 Task: Learn more about a business.
Action: Mouse moved to (823, 108)
Screenshot: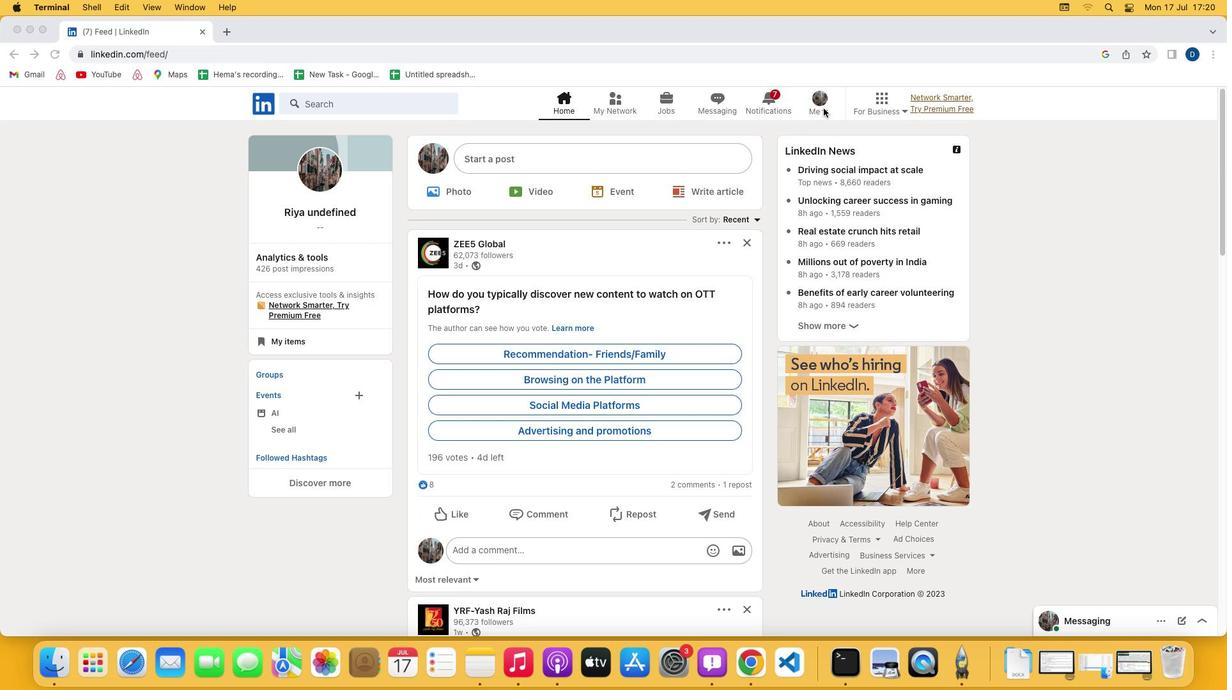 
Action: Mouse pressed left at (823, 108)
Screenshot: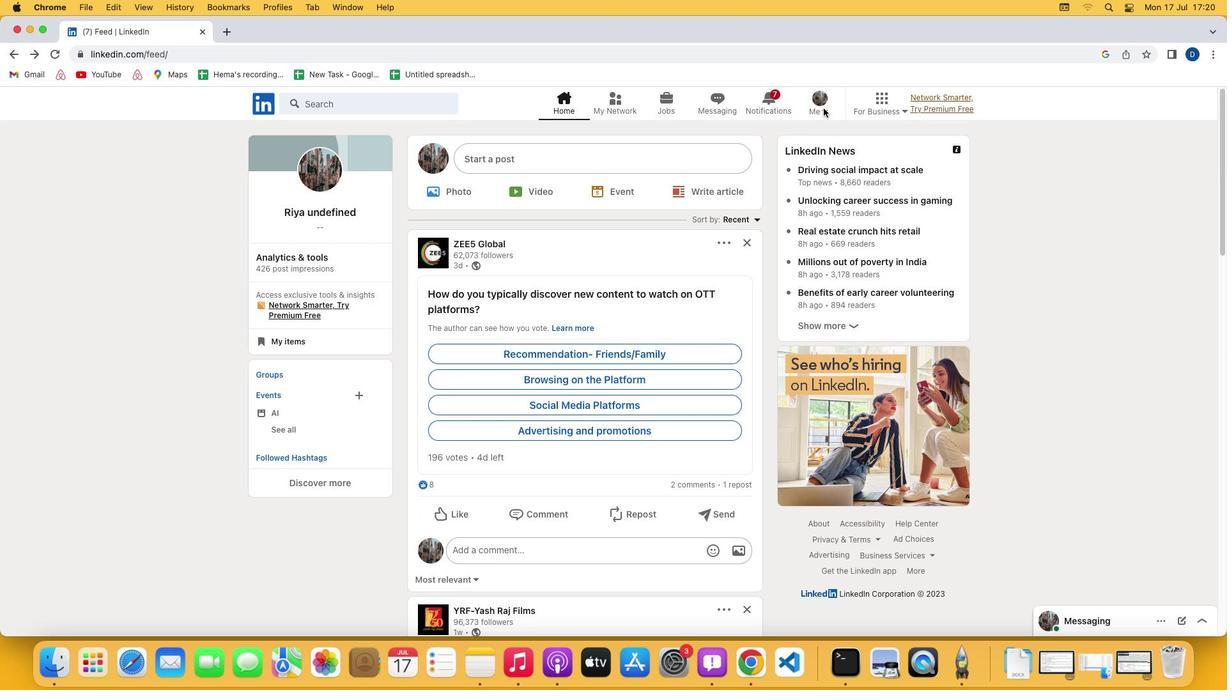 
Action: Mouse moved to (823, 111)
Screenshot: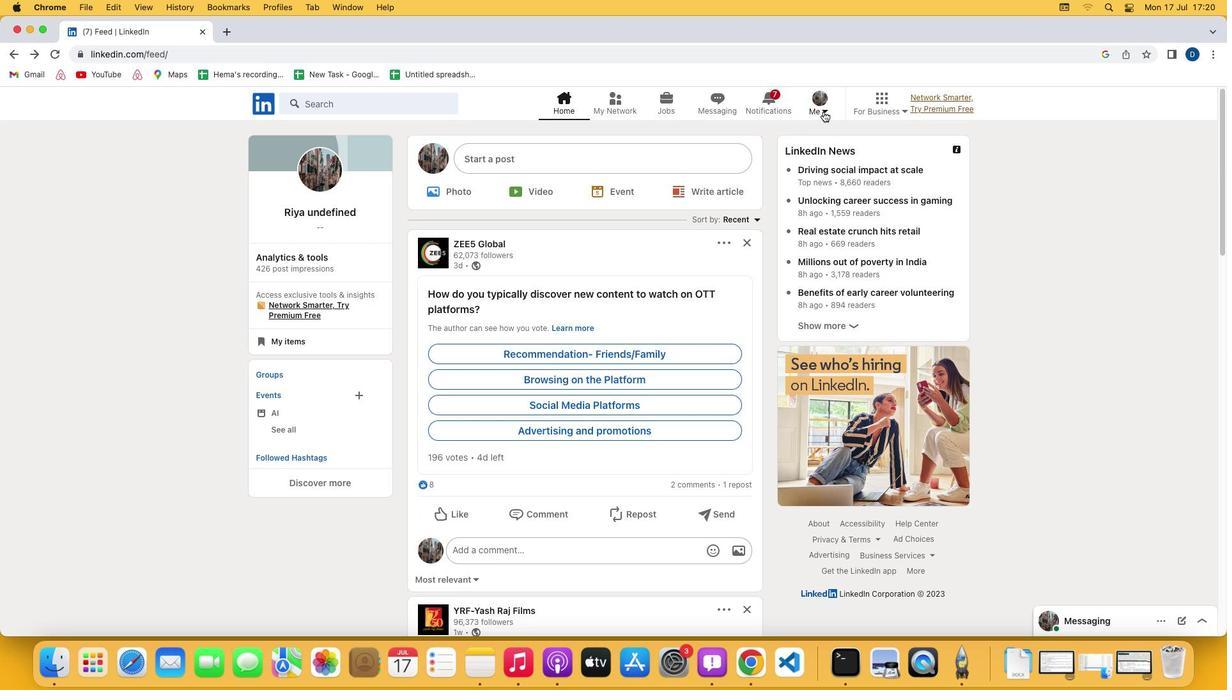 
Action: Mouse pressed left at (823, 111)
Screenshot: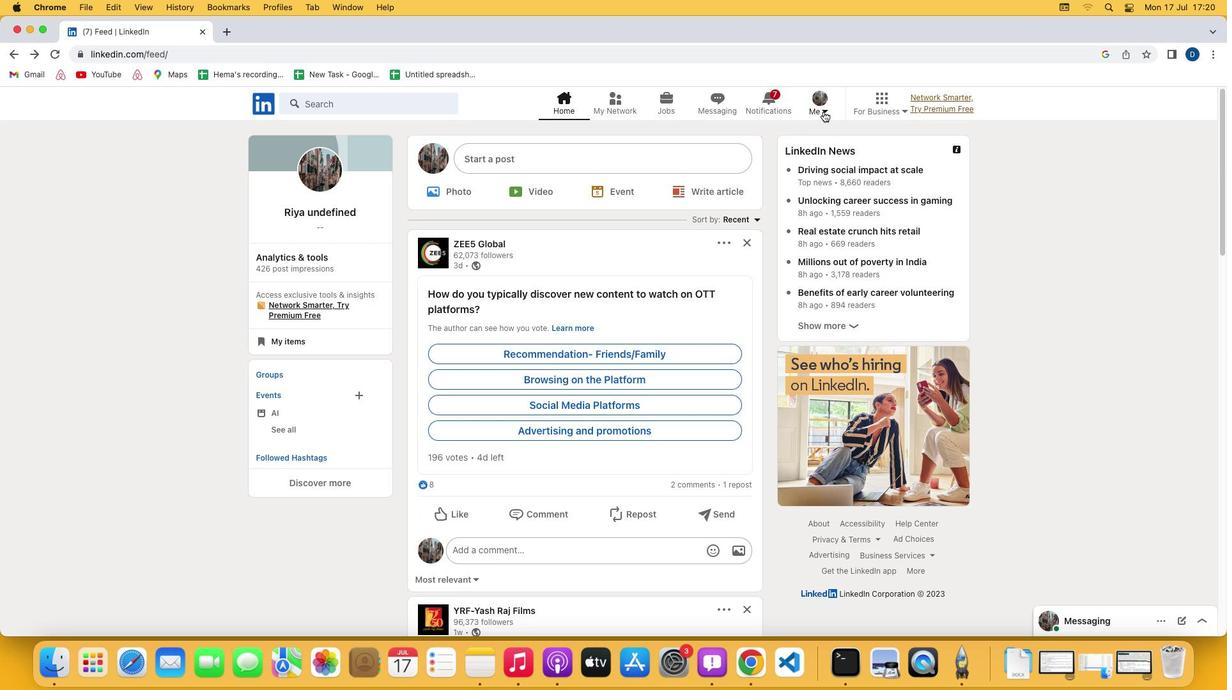 
Action: Mouse moved to (716, 241)
Screenshot: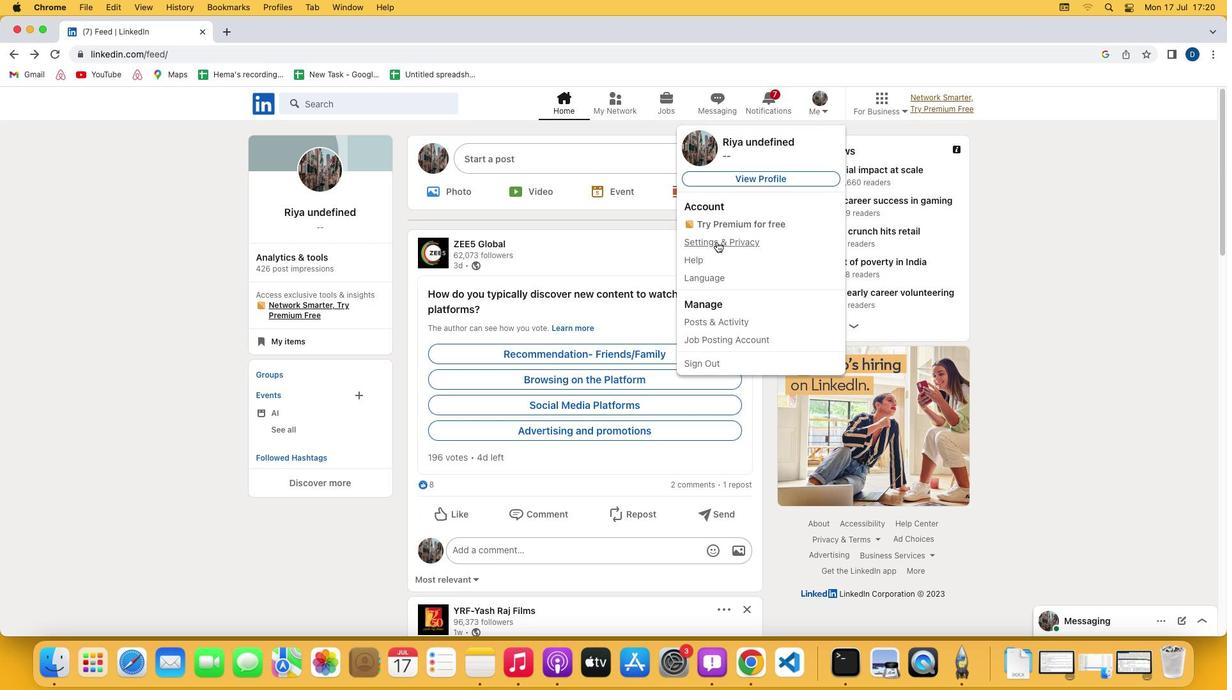 
Action: Mouse pressed left at (716, 241)
Screenshot: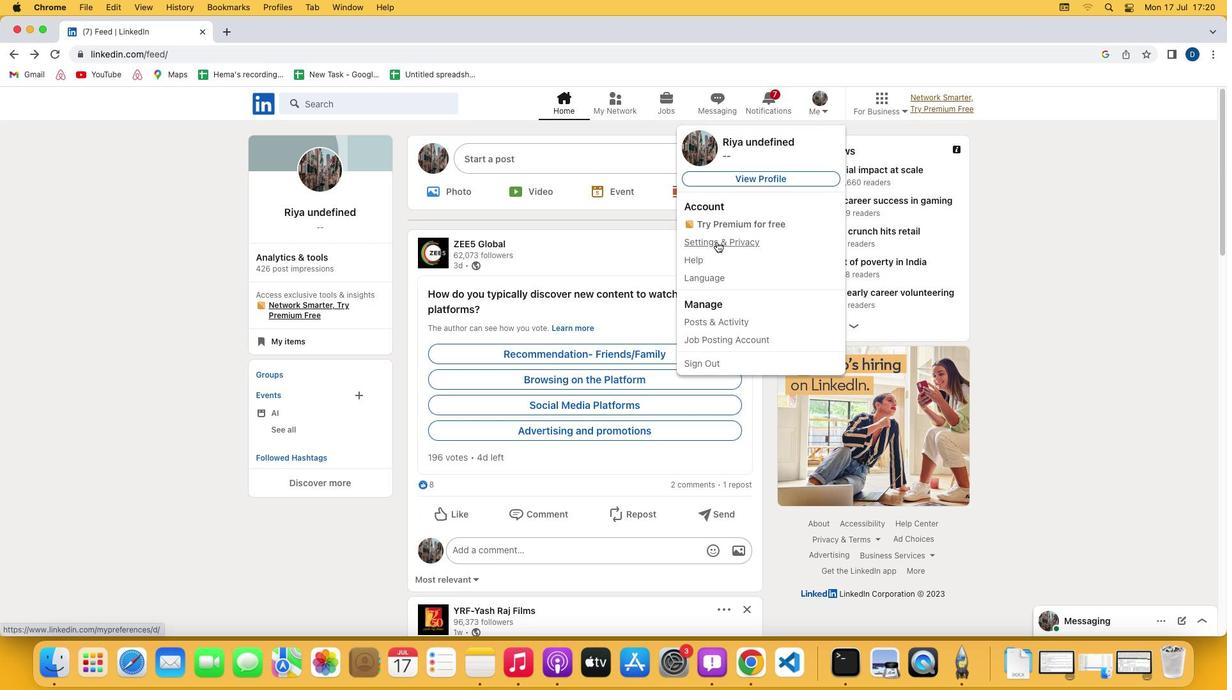 
Action: Mouse moved to (590, 317)
Screenshot: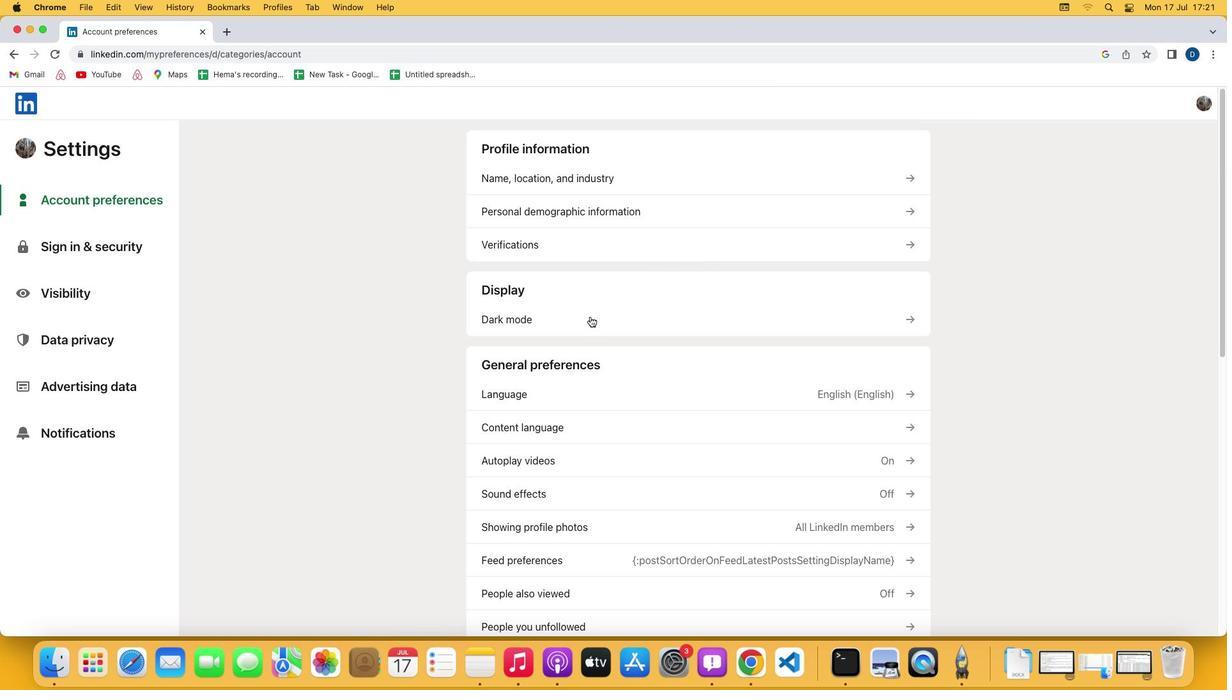 
Action: Mouse scrolled (590, 317) with delta (0, 0)
Screenshot: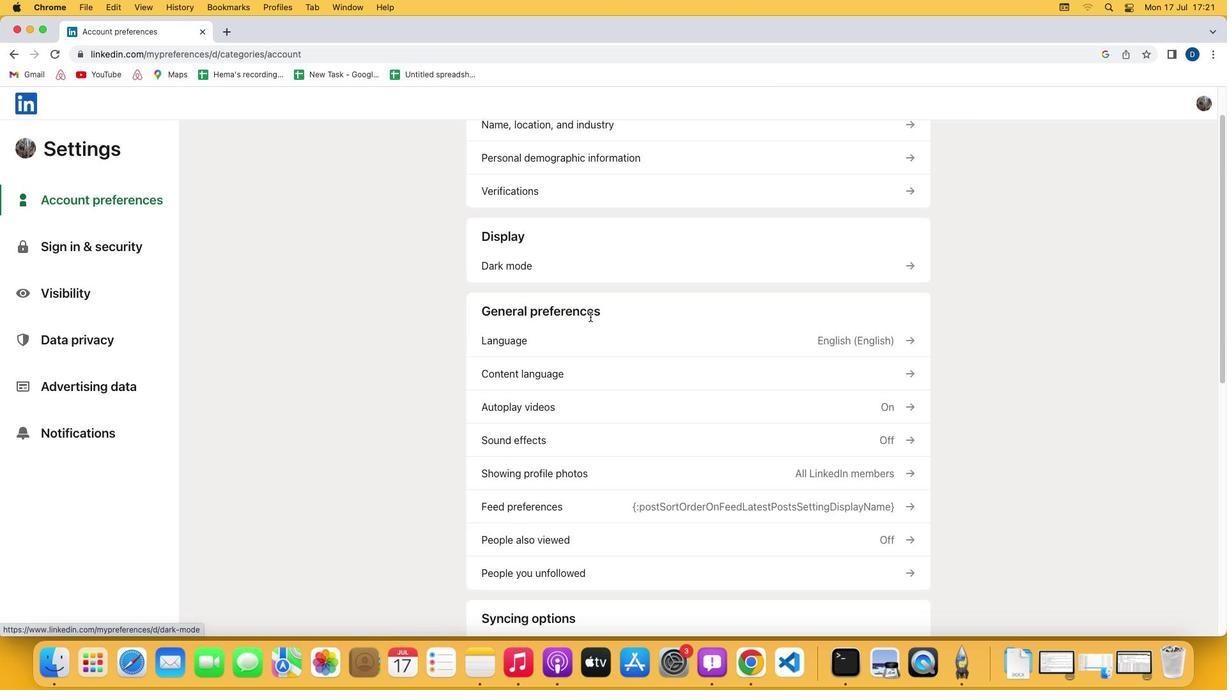 
Action: Mouse scrolled (590, 317) with delta (0, 0)
Screenshot: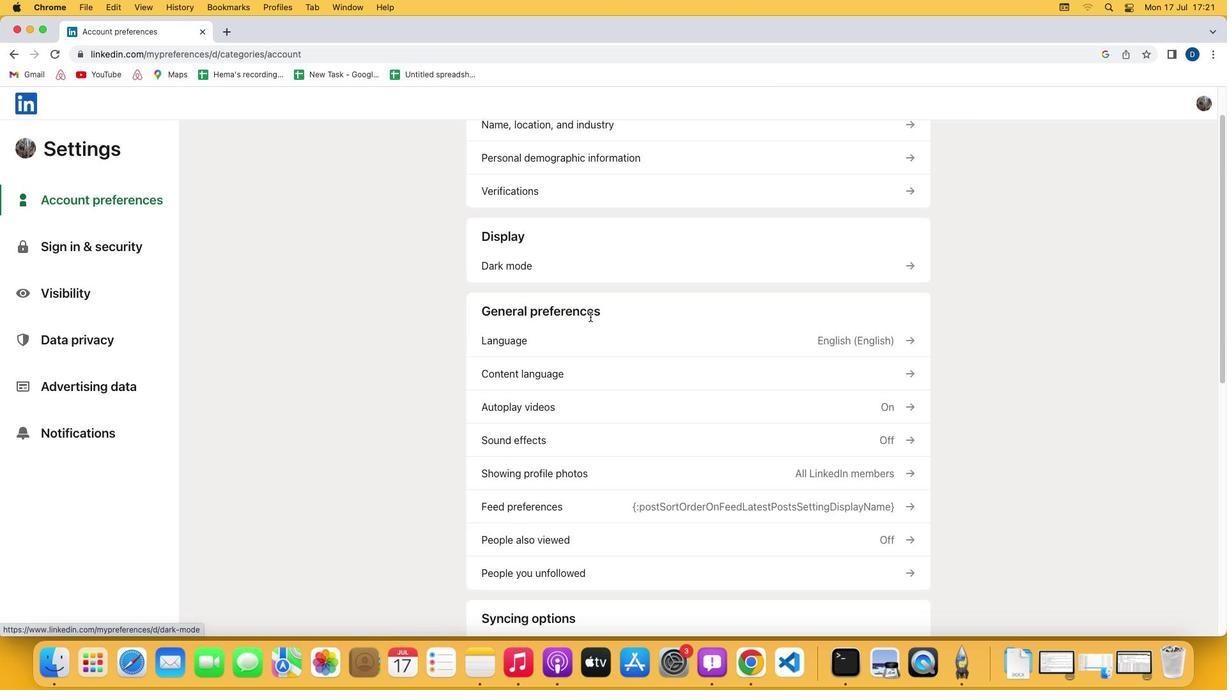 
Action: Mouse scrolled (590, 317) with delta (0, -1)
Screenshot: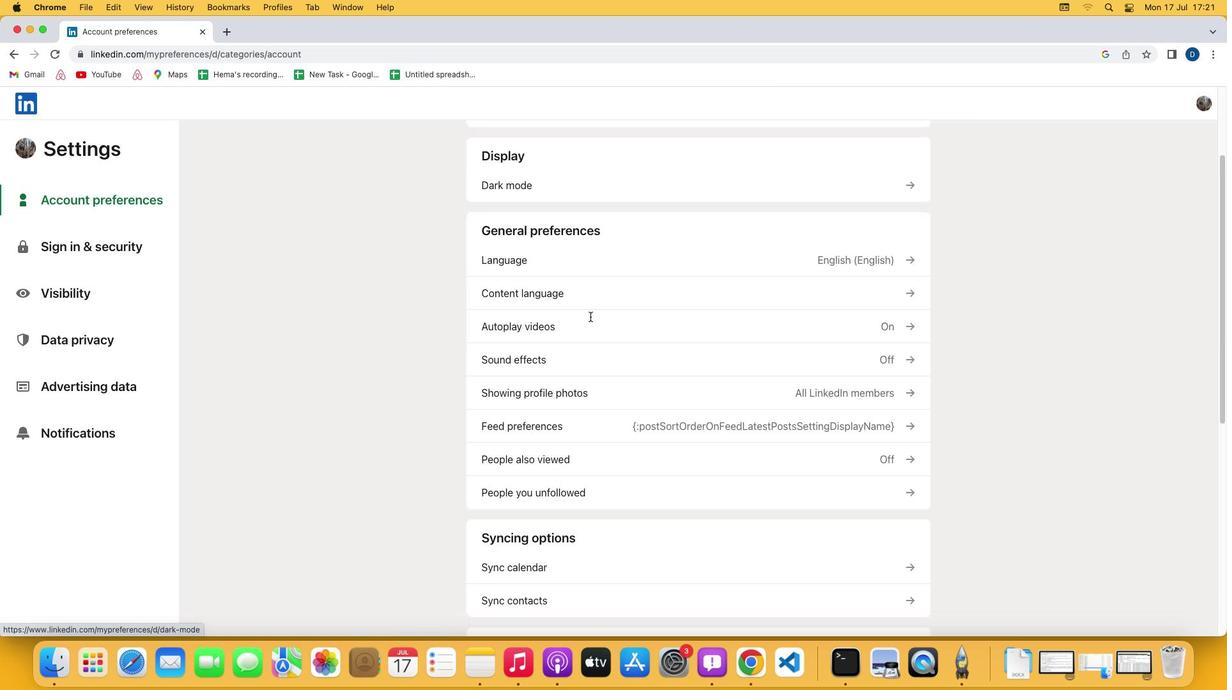 
Action: Mouse scrolled (590, 317) with delta (0, -2)
Screenshot: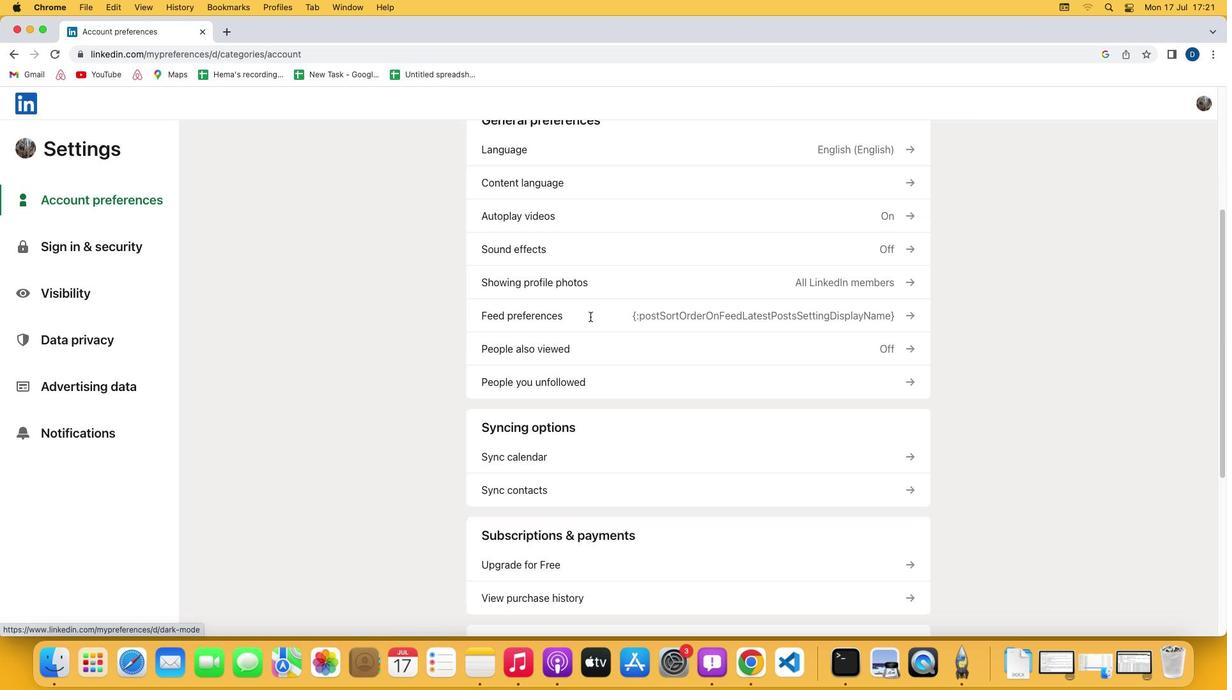 
Action: Mouse moved to (590, 317)
Screenshot: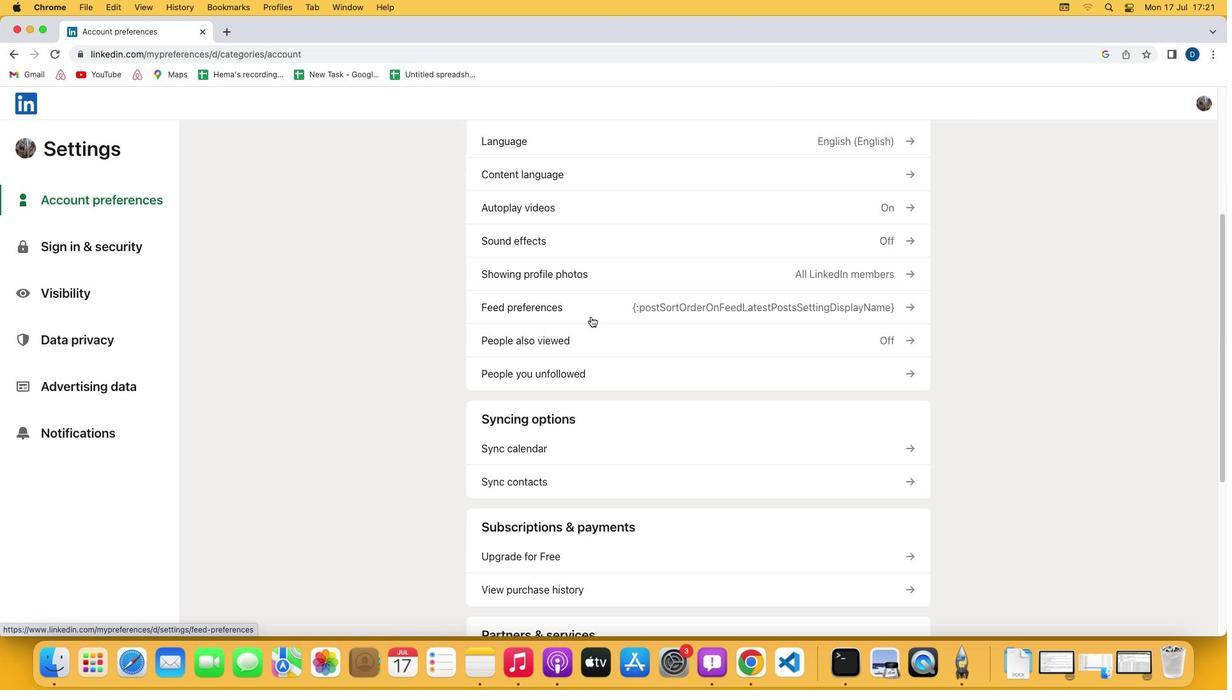 
Action: Mouse scrolled (590, 317) with delta (0, 0)
Screenshot: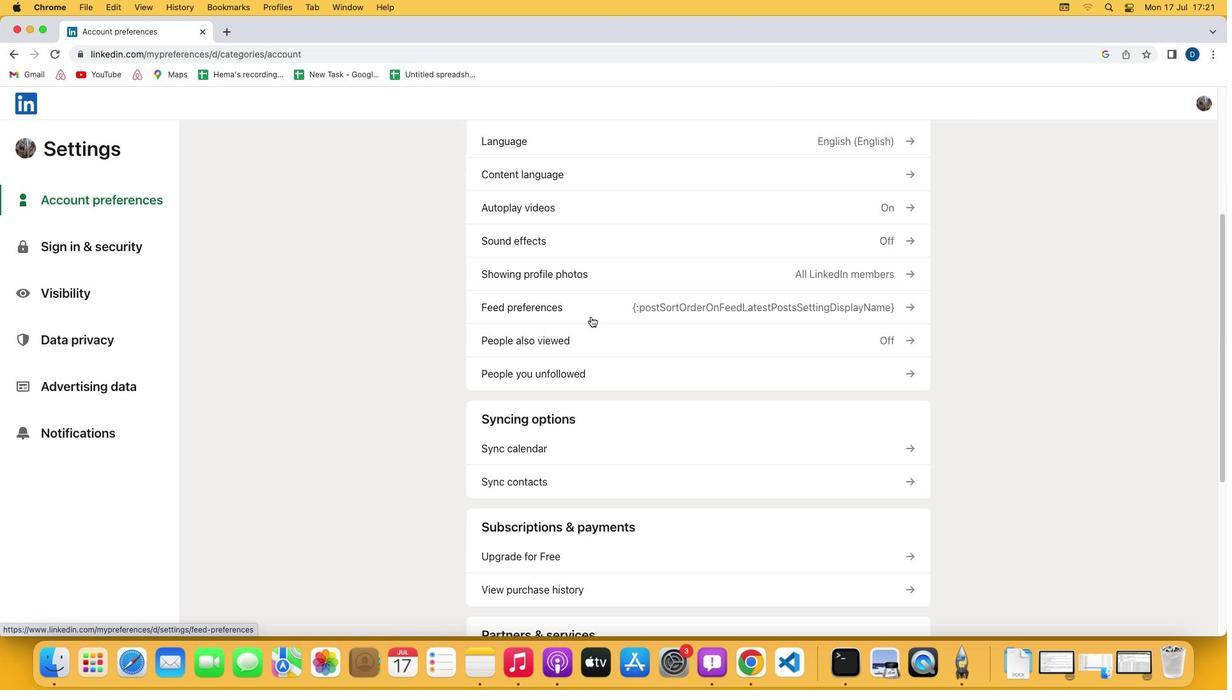 
Action: Mouse scrolled (590, 317) with delta (0, 0)
Screenshot: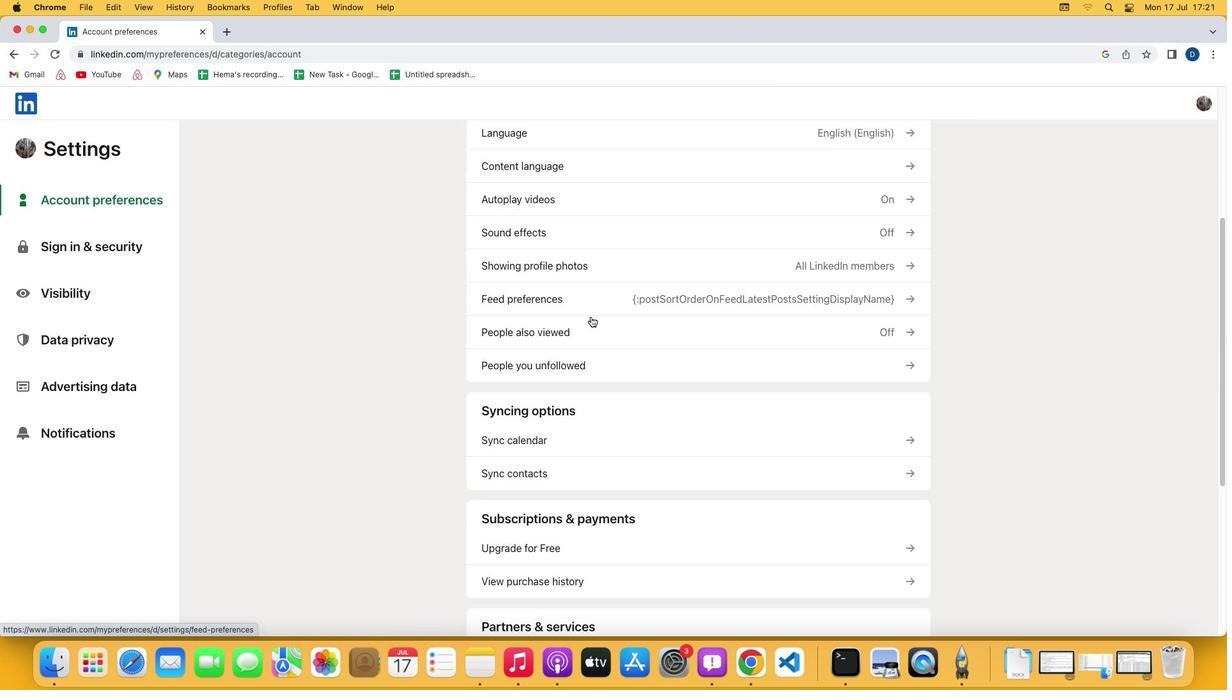 
Action: Mouse scrolled (590, 317) with delta (0, -1)
Screenshot: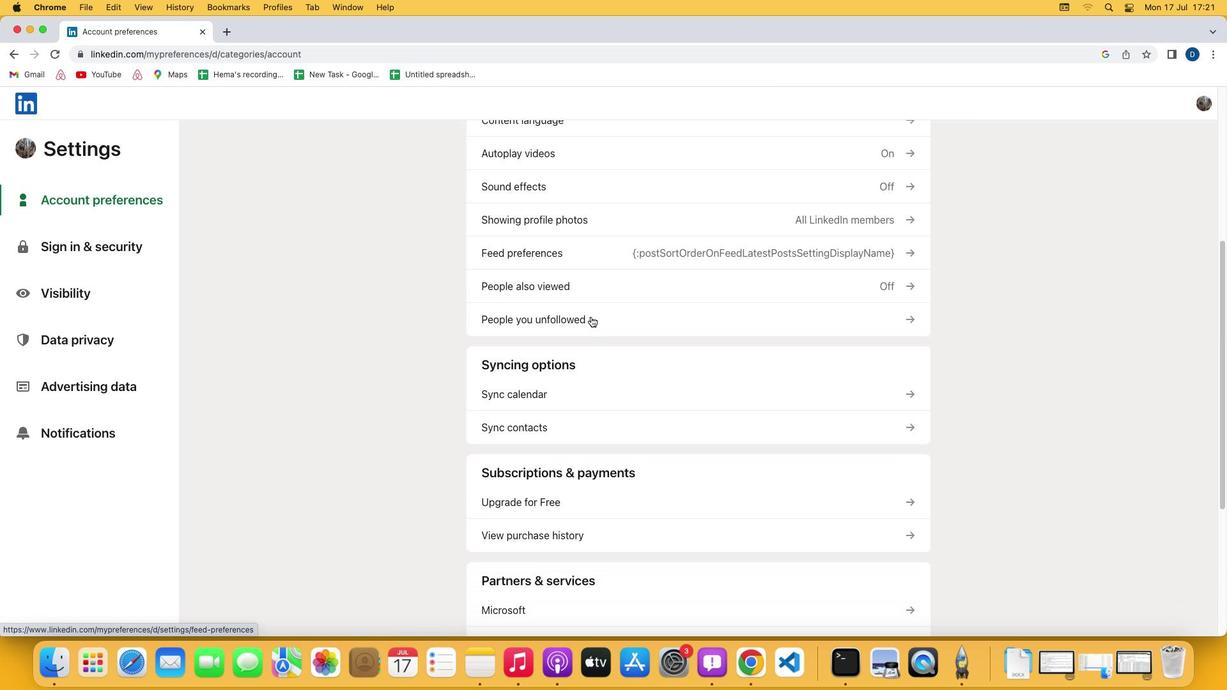 
Action: Mouse moved to (522, 490)
Screenshot: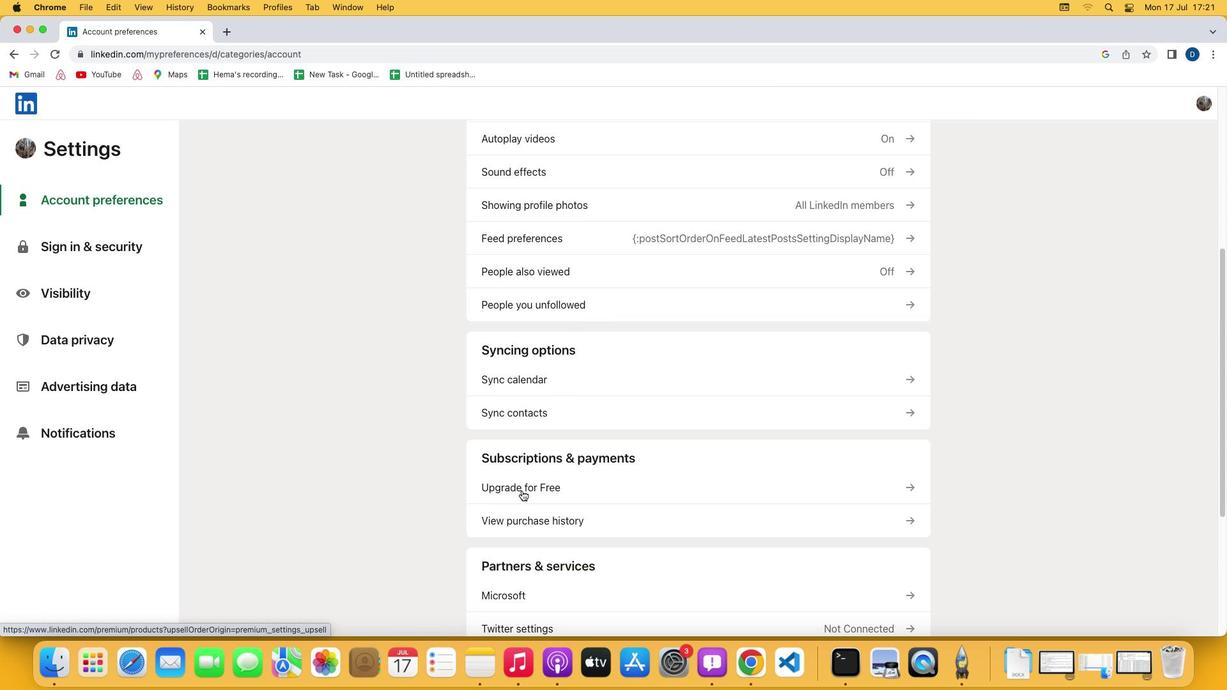 
Action: Mouse pressed left at (522, 490)
Screenshot: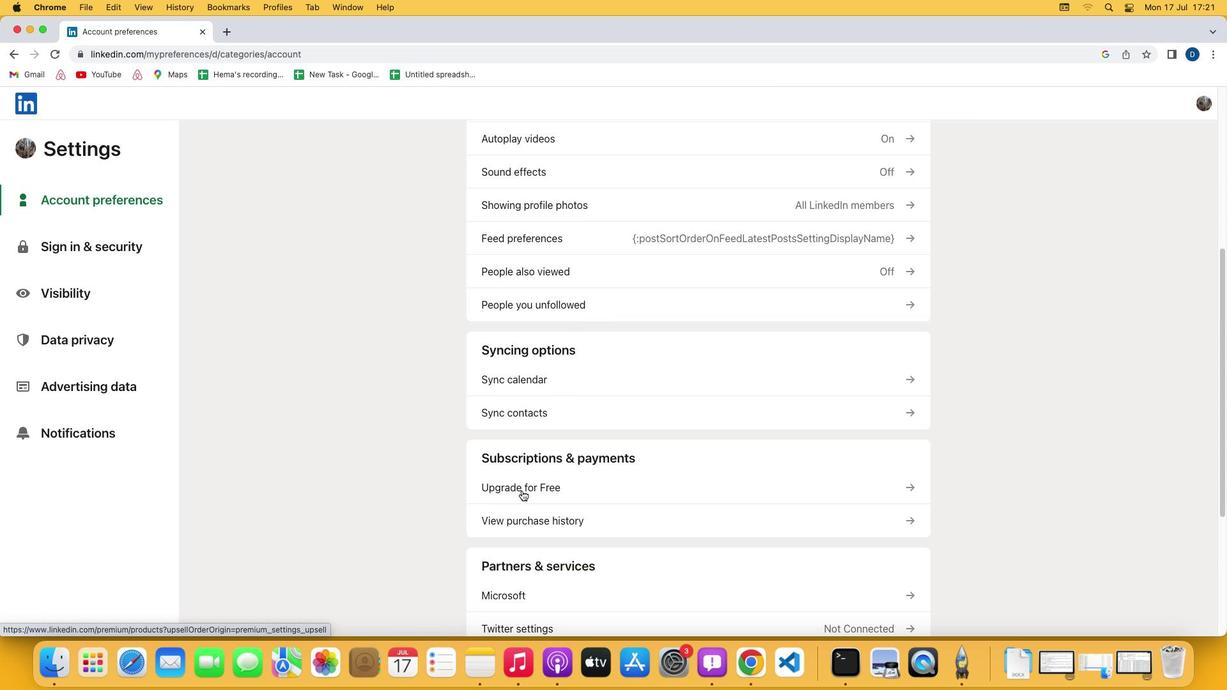 
Action: Mouse moved to (495, 344)
Screenshot: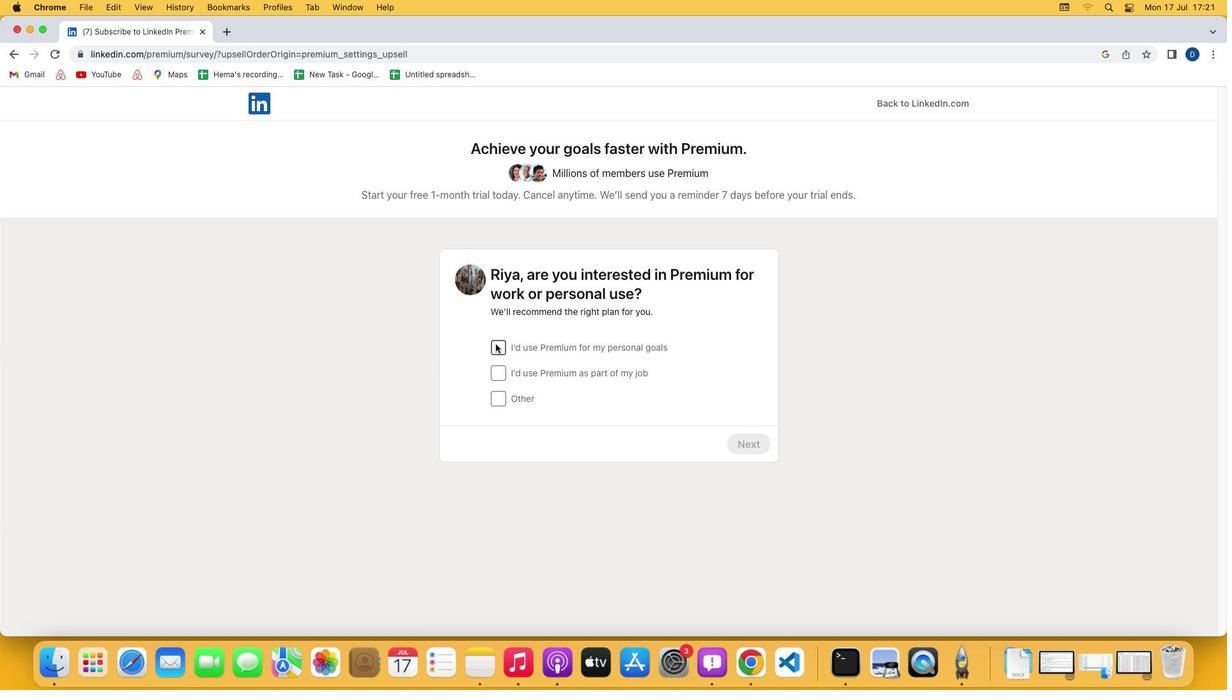 
Action: Mouse pressed left at (495, 344)
Screenshot: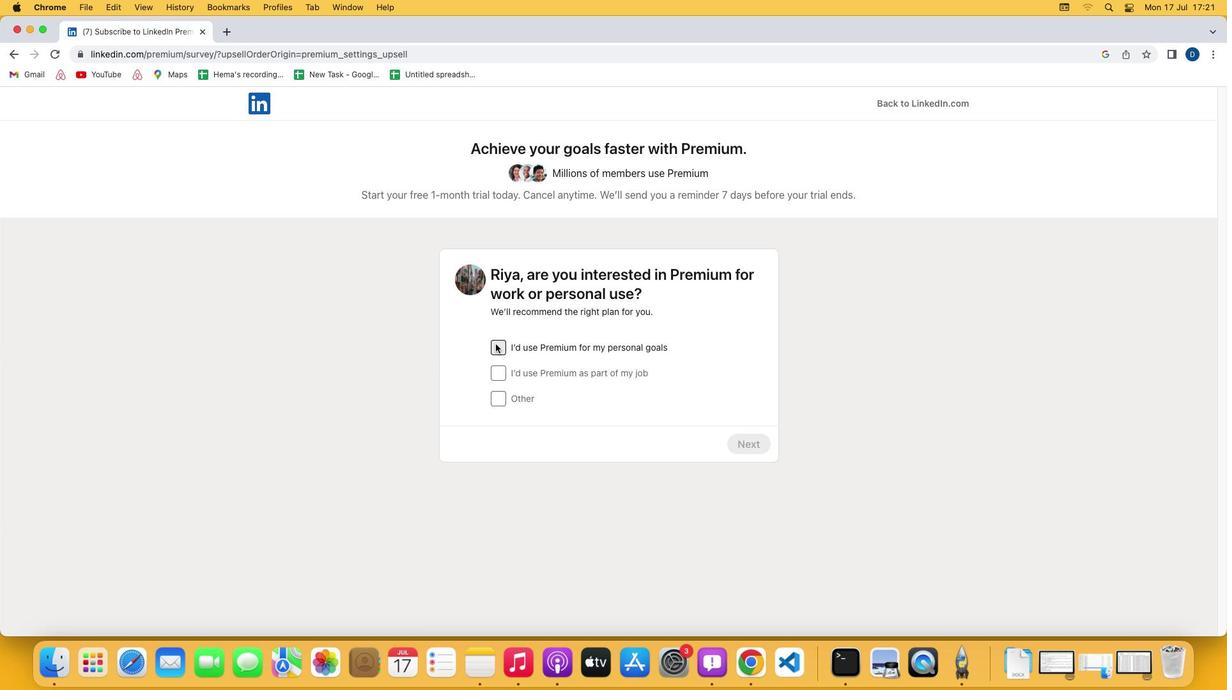 
Action: Mouse moved to (740, 437)
Screenshot: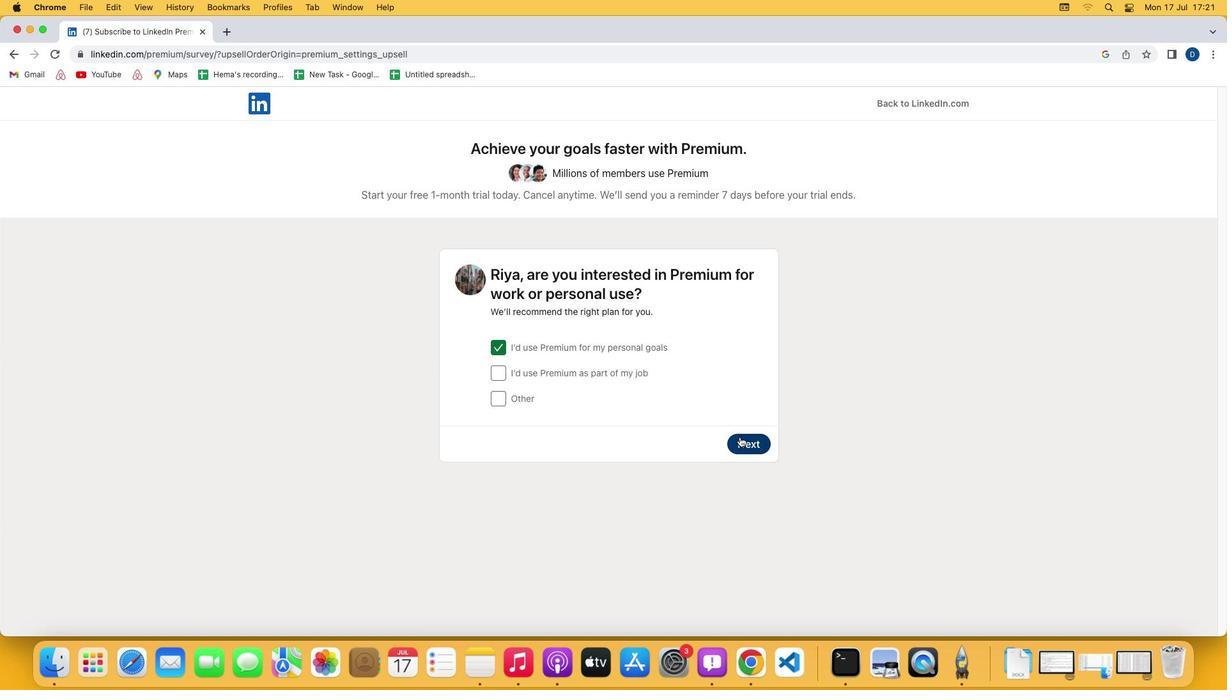 
Action: Mouse pressed left at (740, 437)
Screenshot: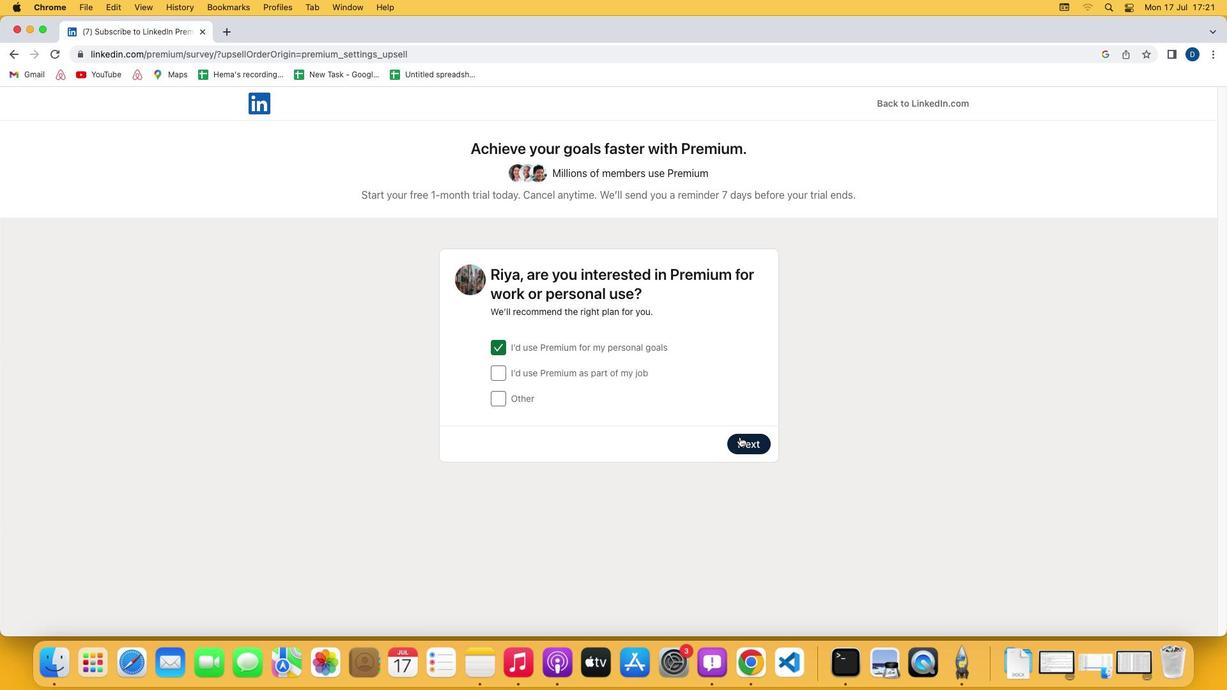 
Action: Mouse moved to (737, 521)
Screenshot: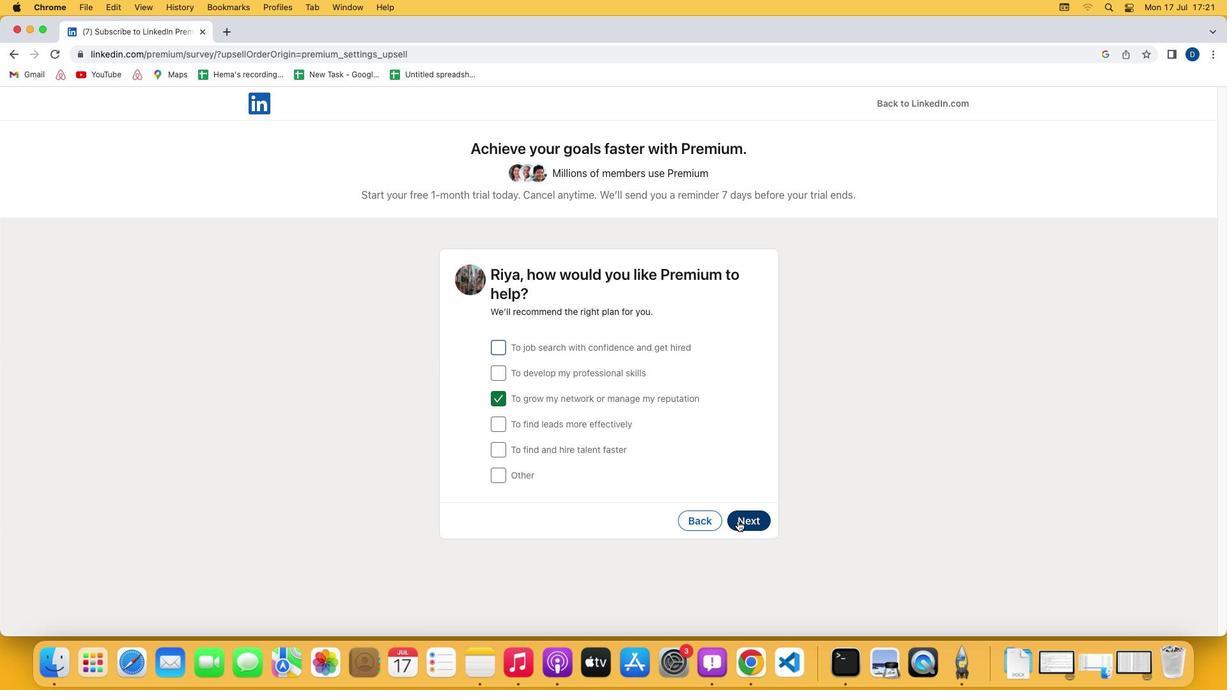 
Action: Mouse pressed left at (737, 521)
Screenshot: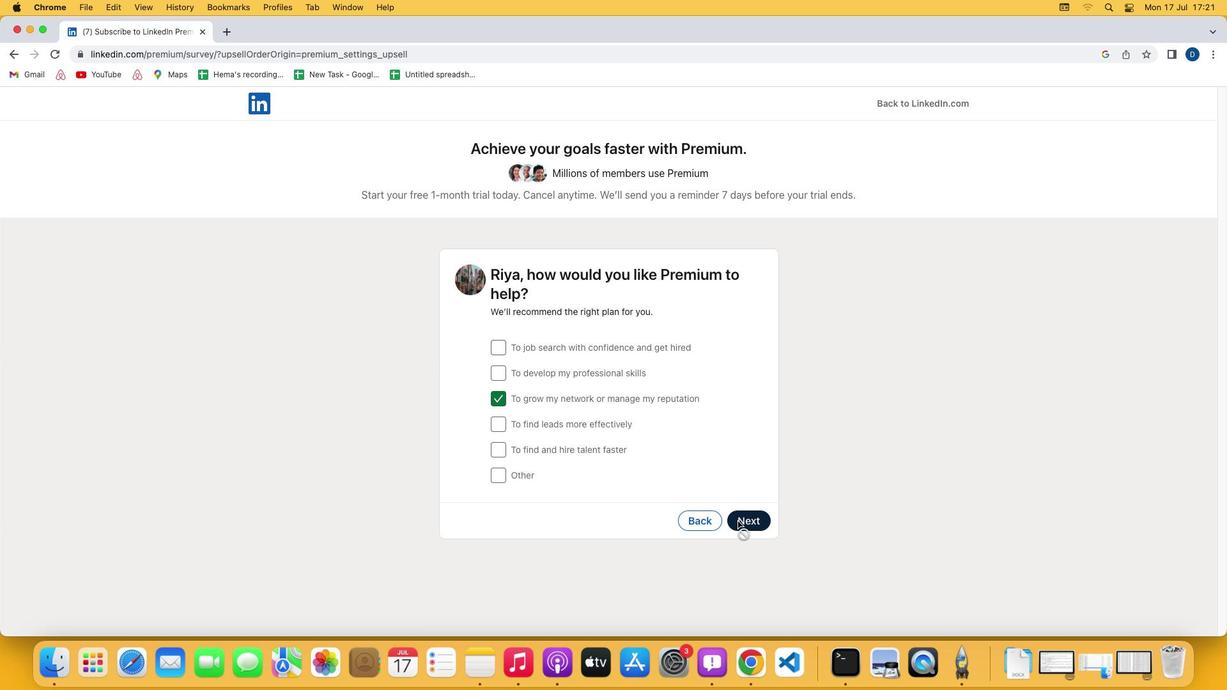 
Action: Mouse moved to (500, 397)
Screenshot: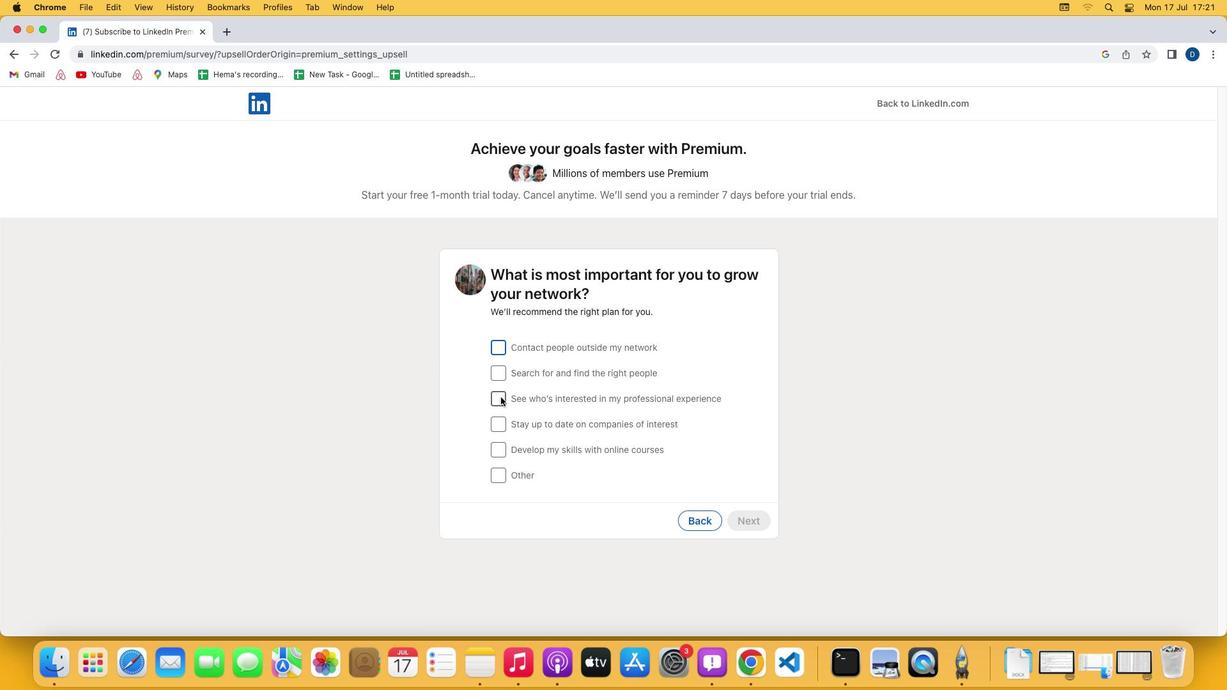 
Action: Mouse pressed left at (500, 397)
Screenshot: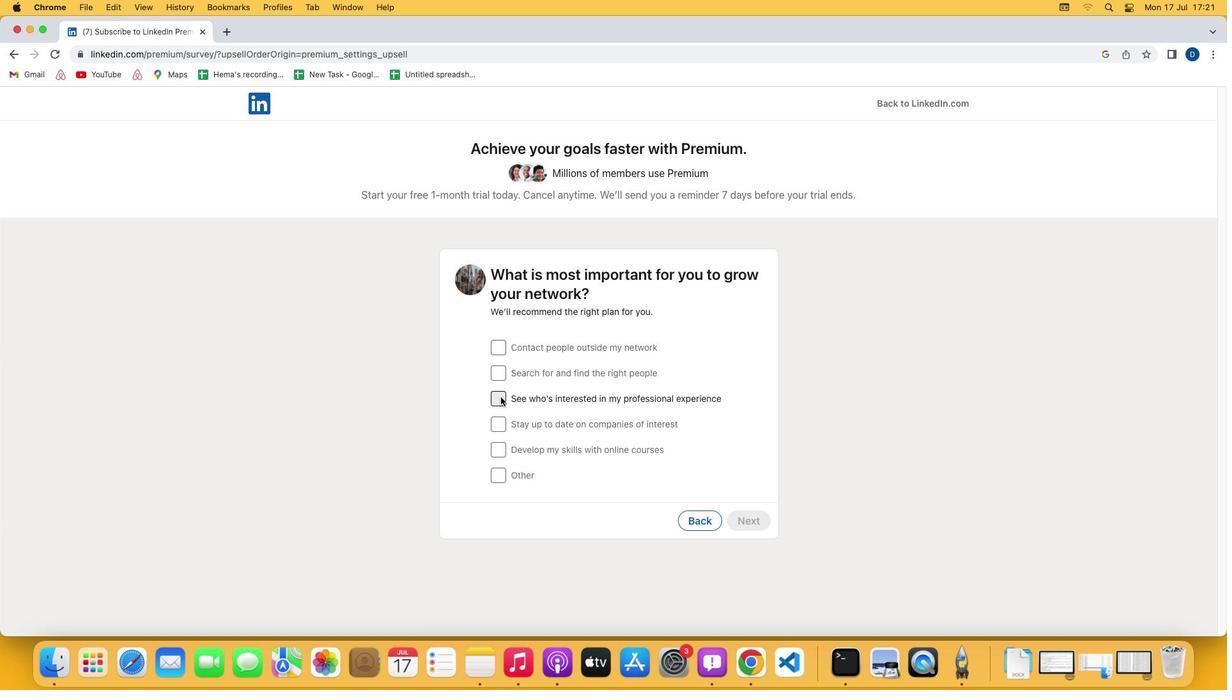 
Action: Mouse moved to (755, 519)
Screenshot: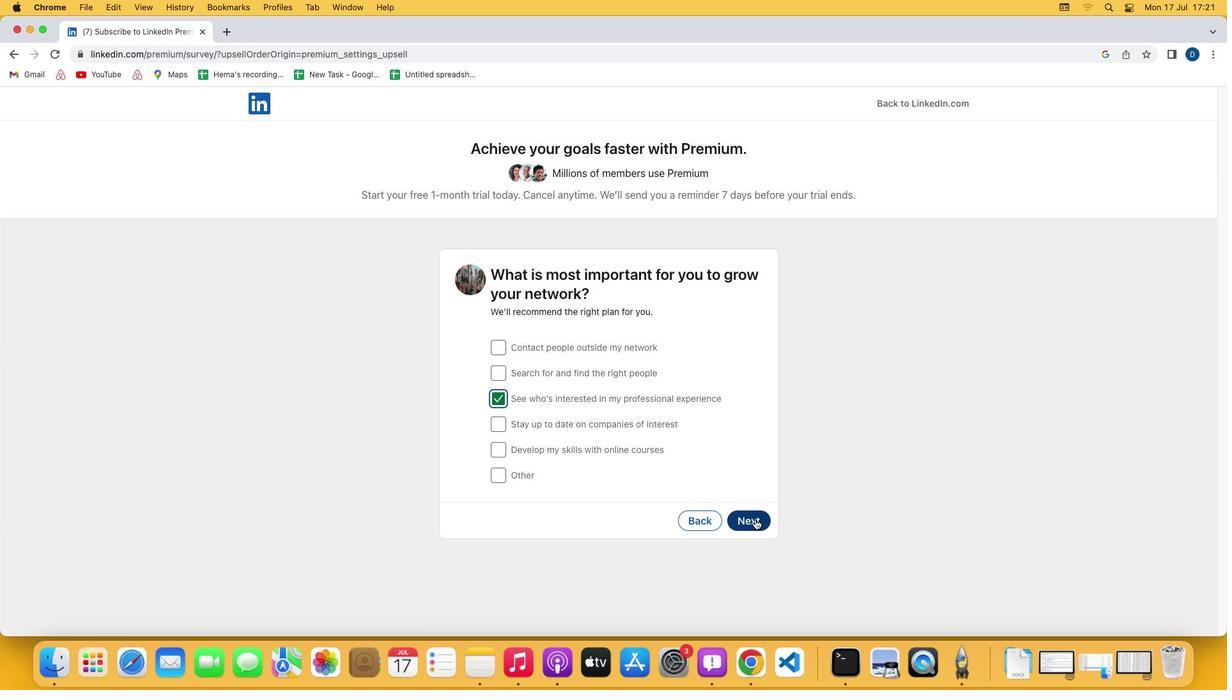 
Action: Mouse pressed left at (755, 519)
Screenshot: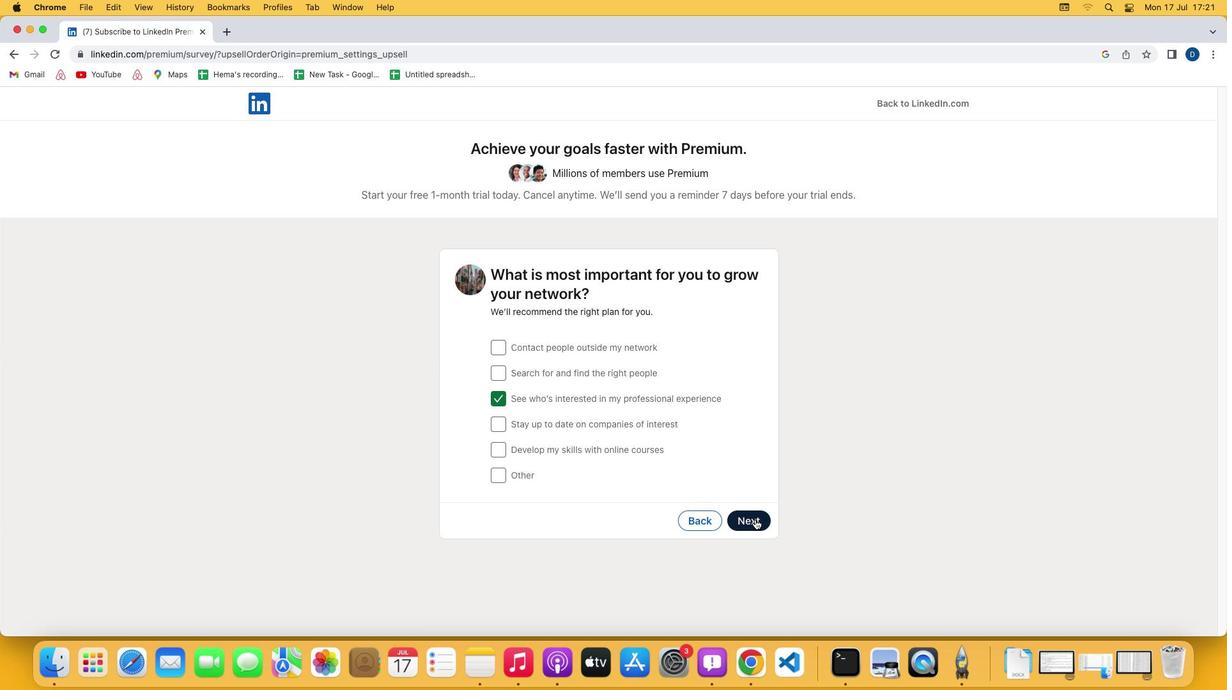 
Action: Mouse moved to (333, 629)
Screenshot: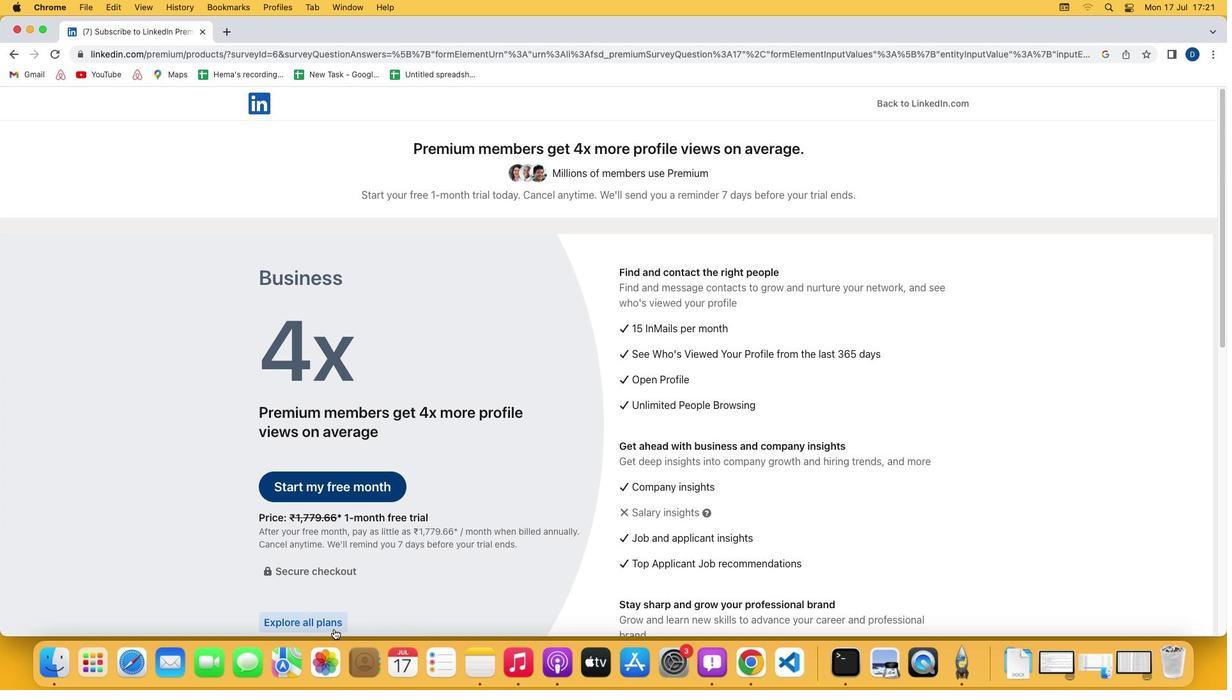 
Action: Mouse pressed left at (333, 629)
Screenshot: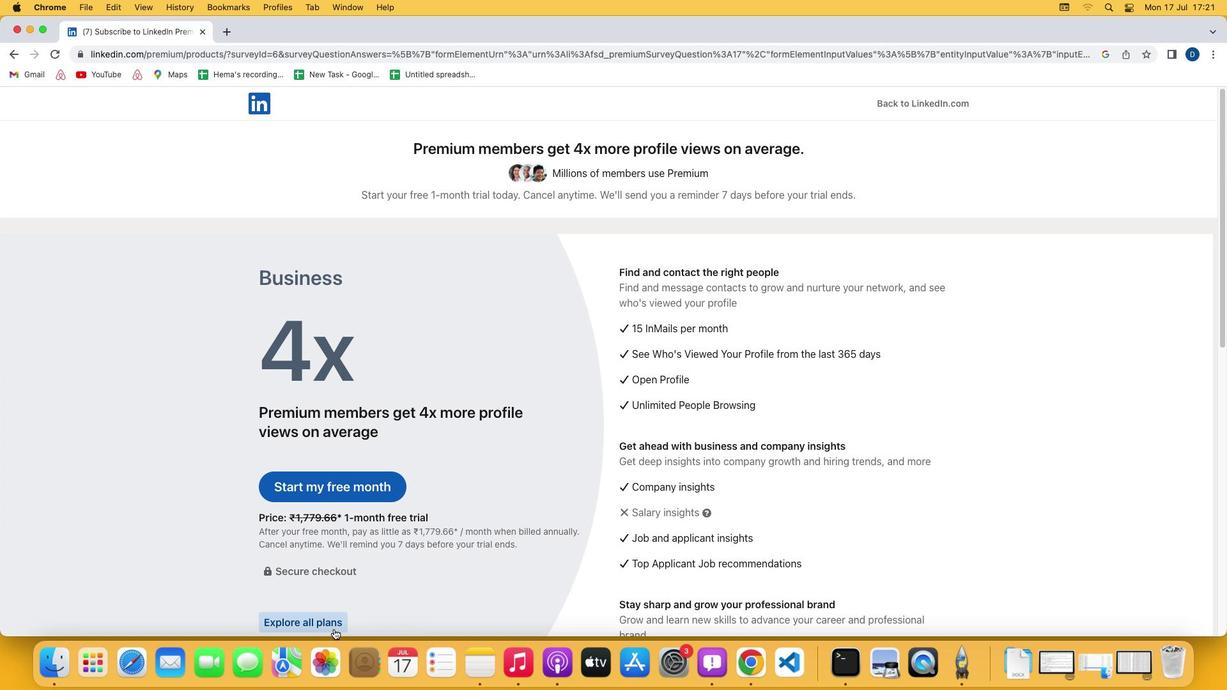 
Action: Mouse moved to (507, 531)
Screenshot: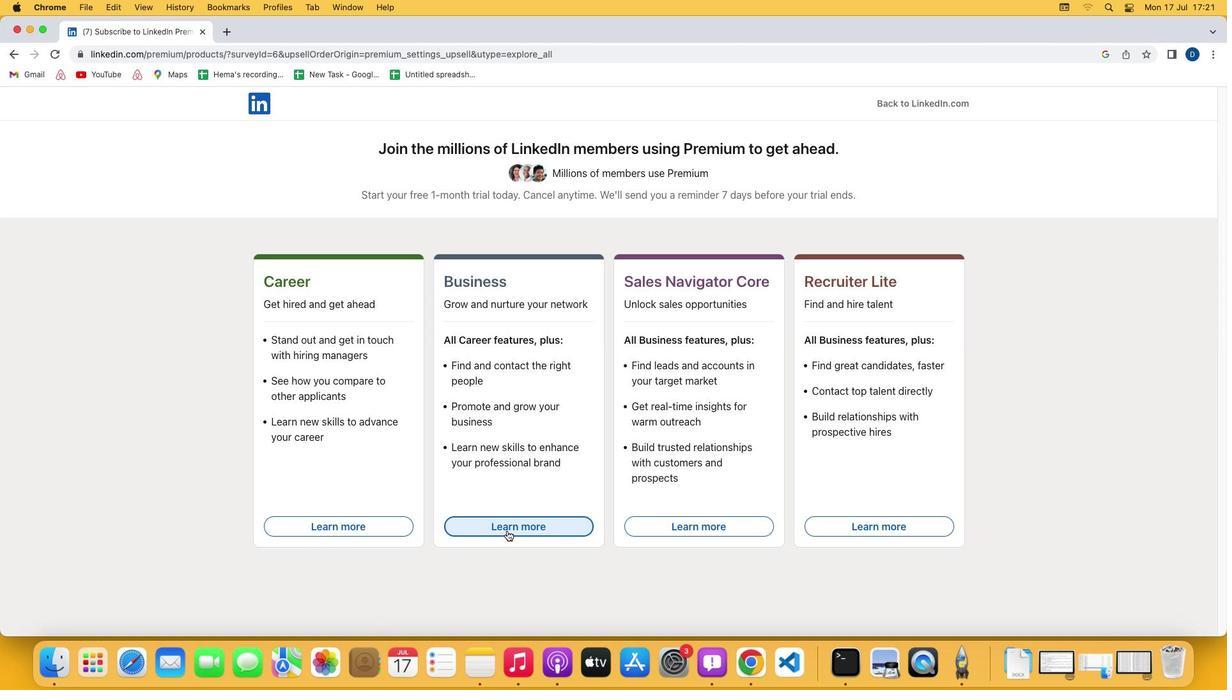 
Action: Mouse pressed left at (507, 531)
Screenshot: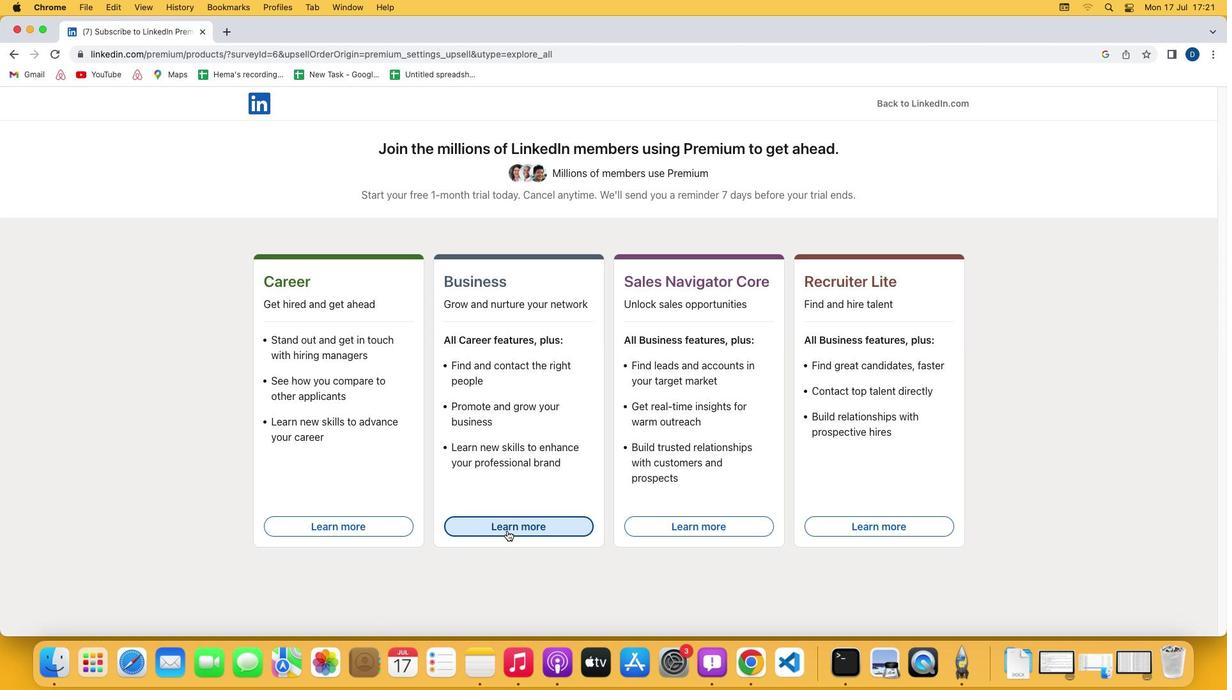 
